 Task: Add Frozen Wild Sockeye Salmon Fillet to the cart.
Action: Mouse moved to (14, 112)
Screenshot: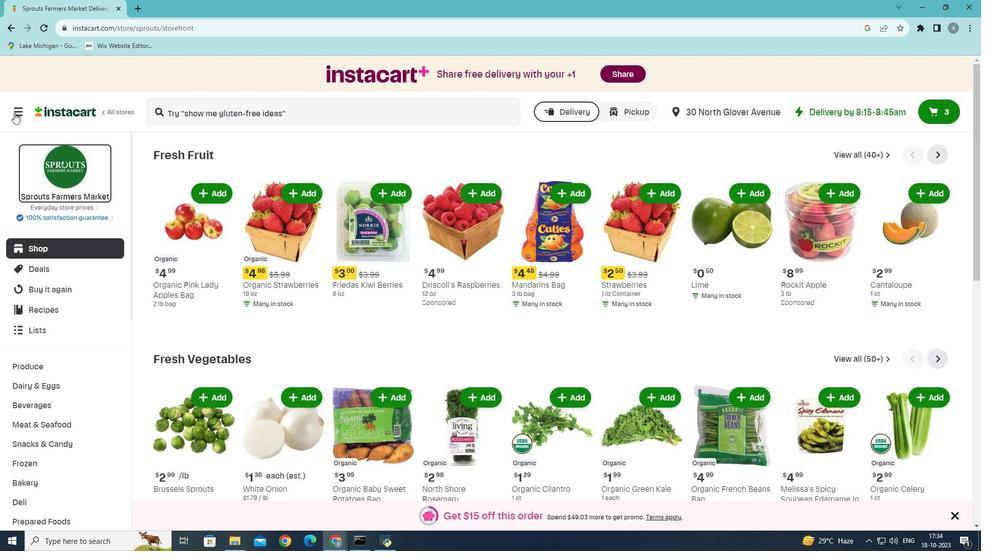
Action: Mouse pressed left at (14, 112)
Screenshot: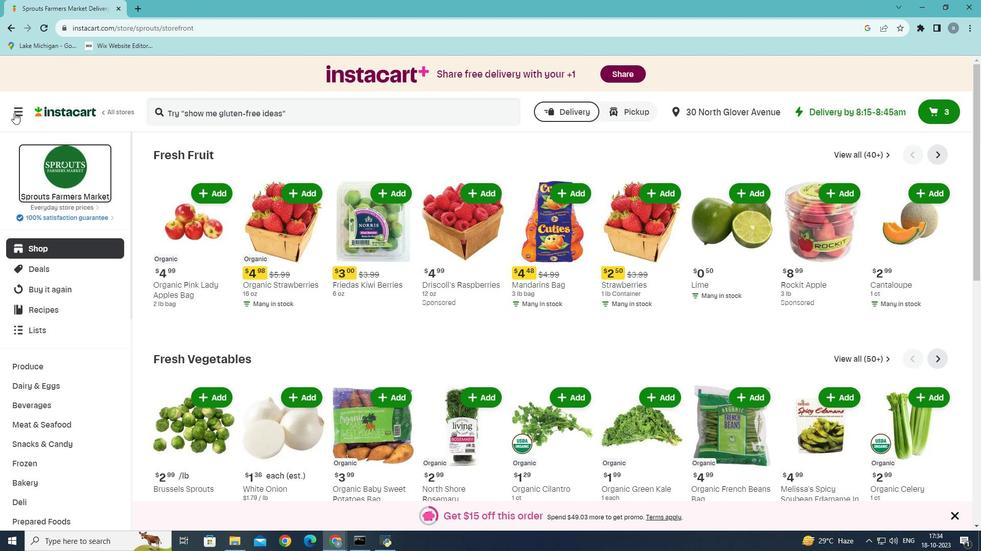 
Action: Mouse moved to (75, 292)
Screenshot: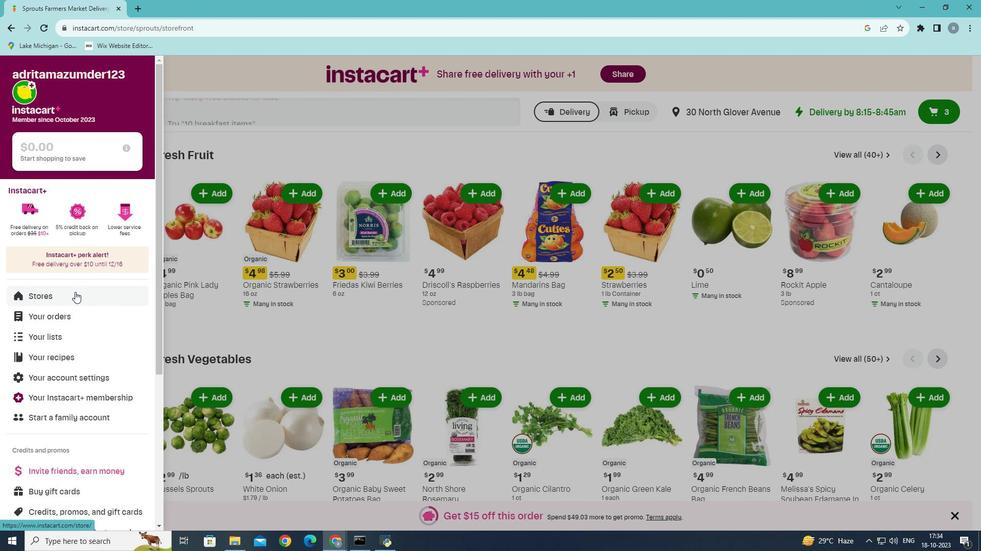 
Action: Mouse pressed left at (75, 292)
Screenshot: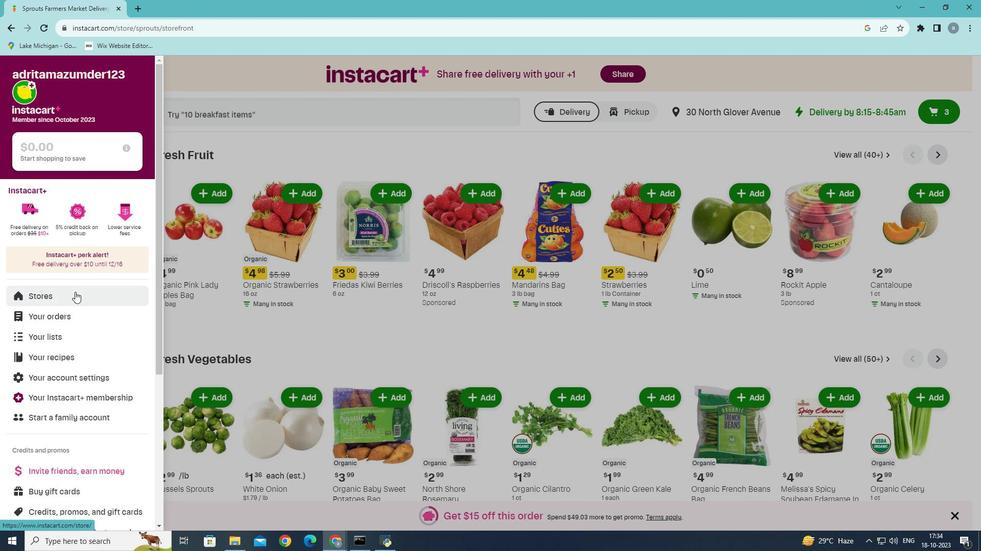 
Action: Mouse moved to (238, 111)
Screenshot: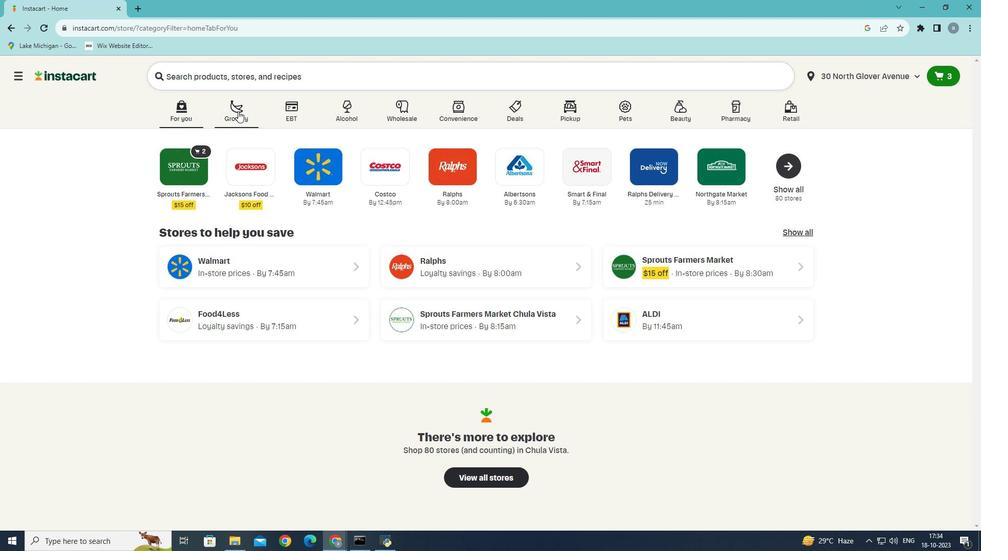 
Action: Mouse pressed left at (238, 111)
Screenshot: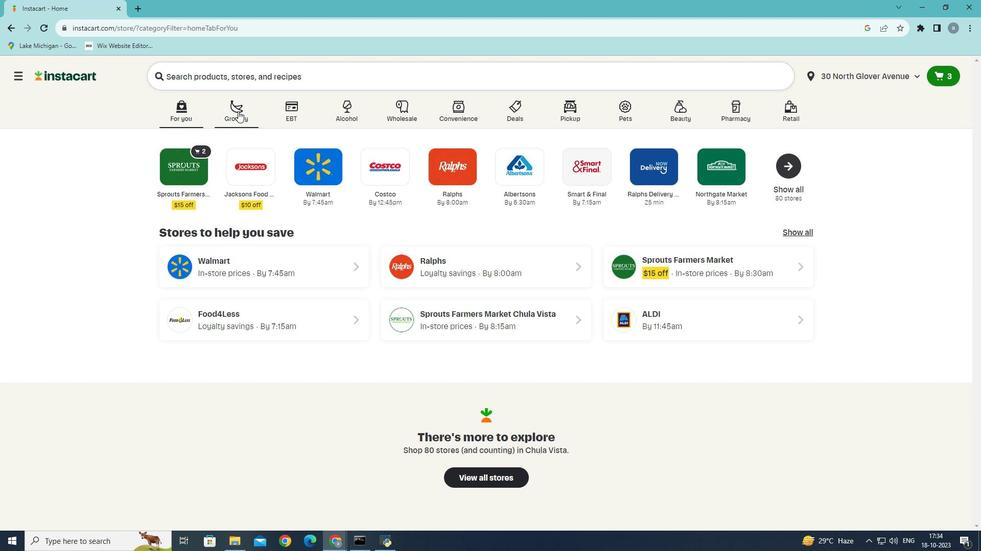 
Action: Mouse moved to (237, 290)
Screenshot: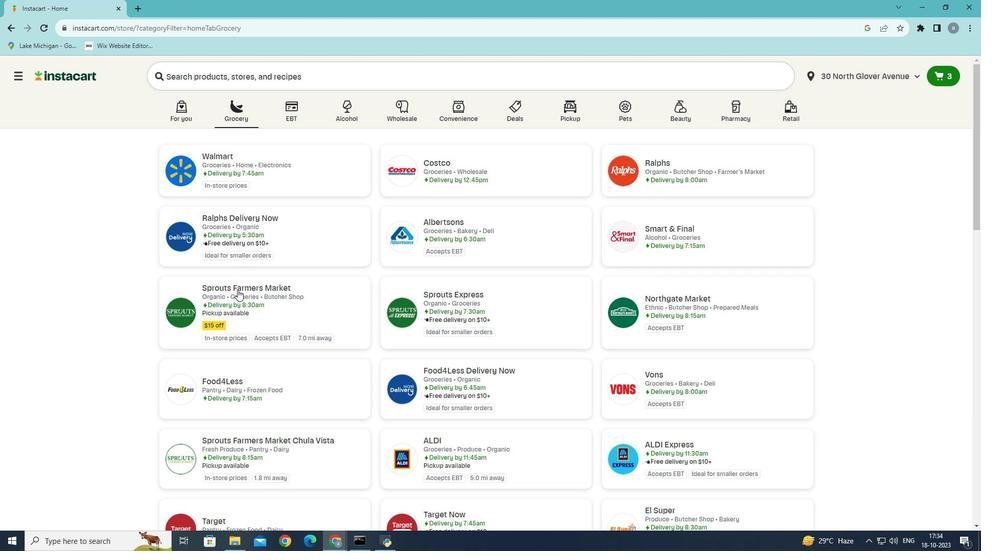 
Action: Mouse pressed left at (237, 290)
Screenshot: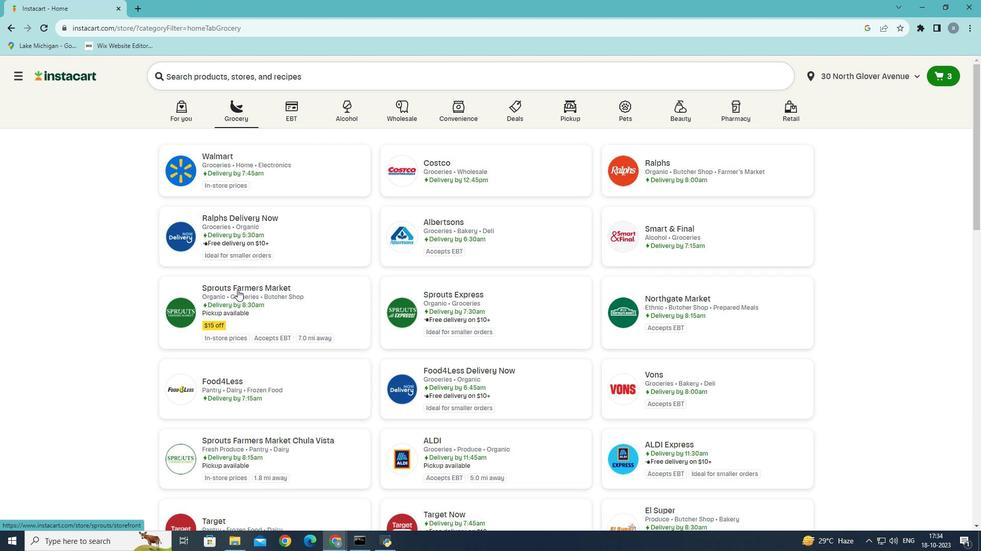
Action: Mouse moved to (99, 343)
Screenshot: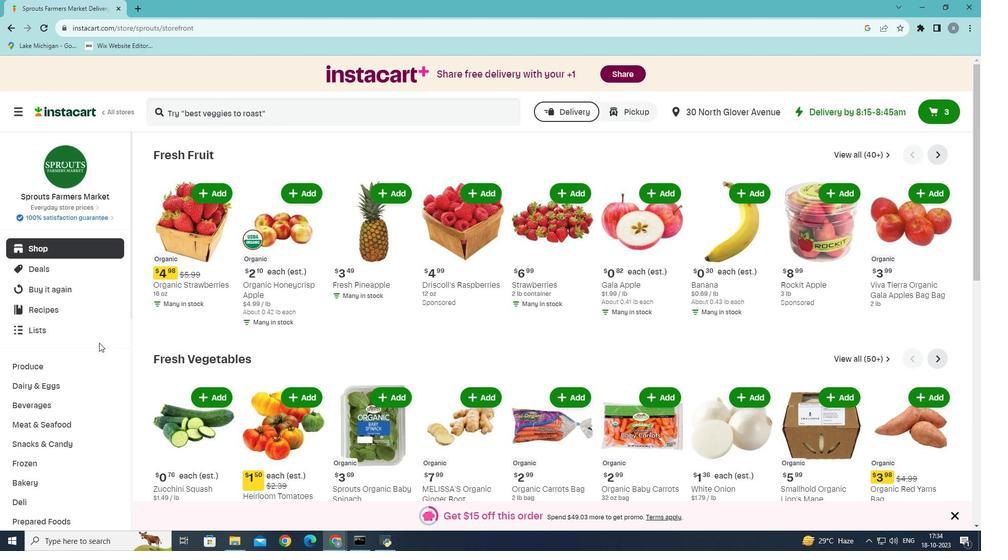 
Action: Mouse scrolled (99, 342) with delta (0, 0)
Screenshot: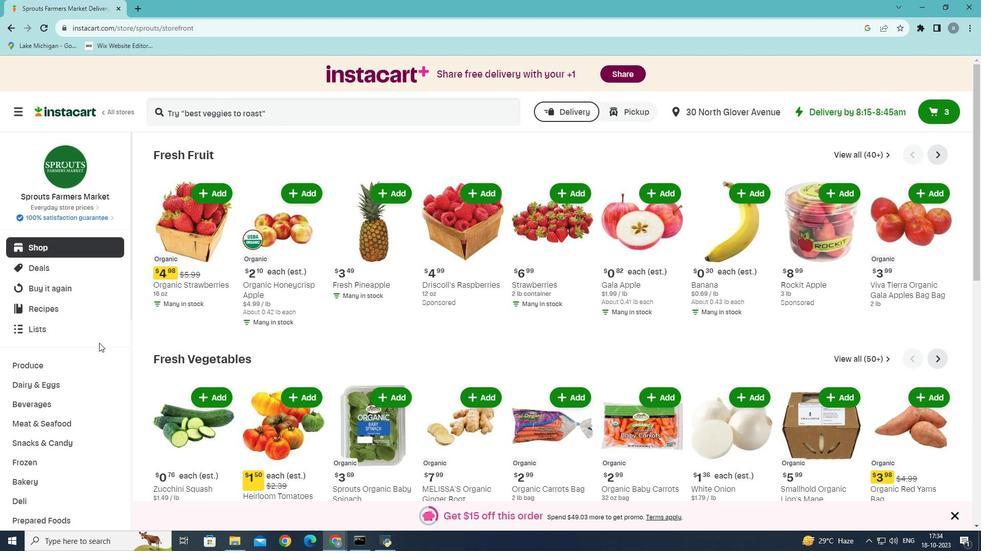 
Action: Mouse moved to (100, 344)
Screenshot: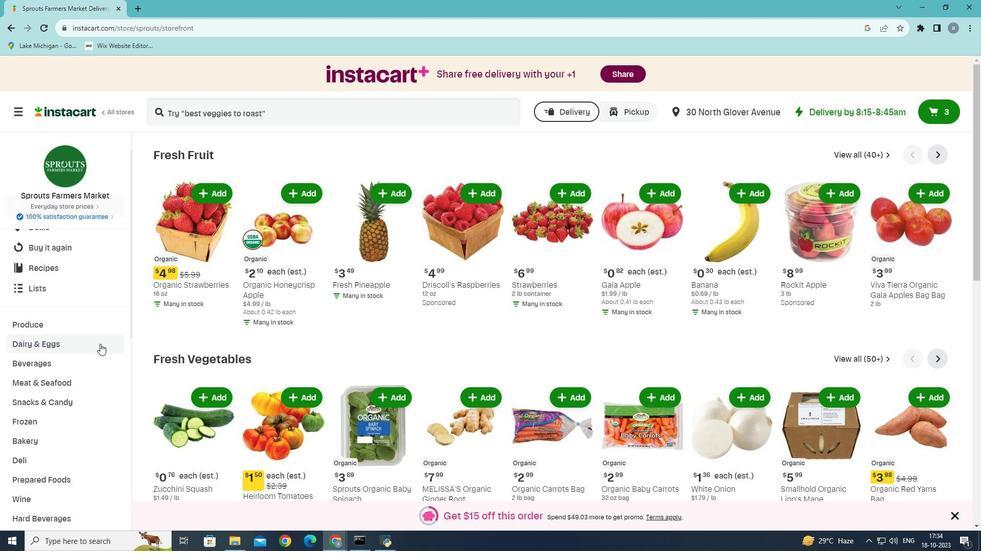 
Action: Mouse scrolled (100, 343) with delta (0, 0)
Screenshot: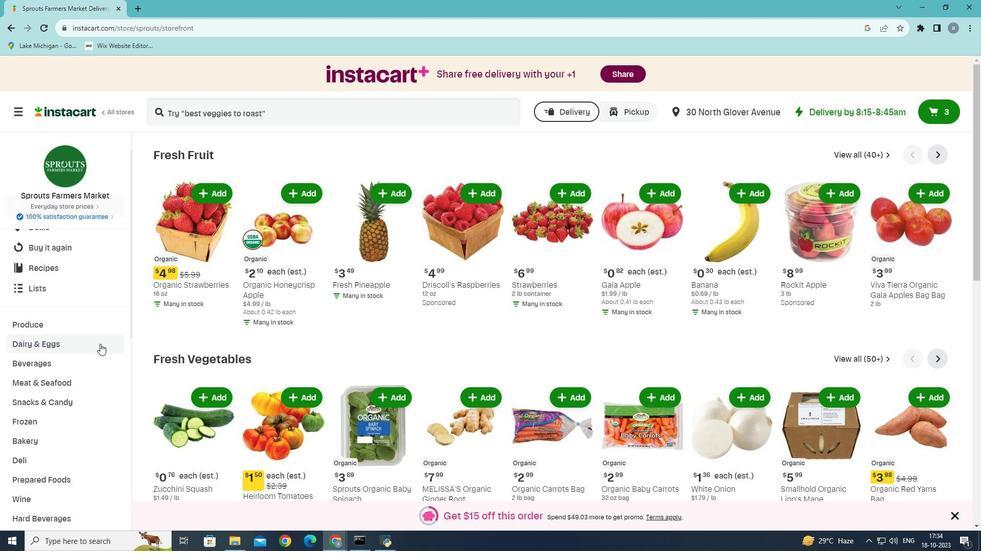 
Action: Mouse moved to (85, 321)
Screenshot: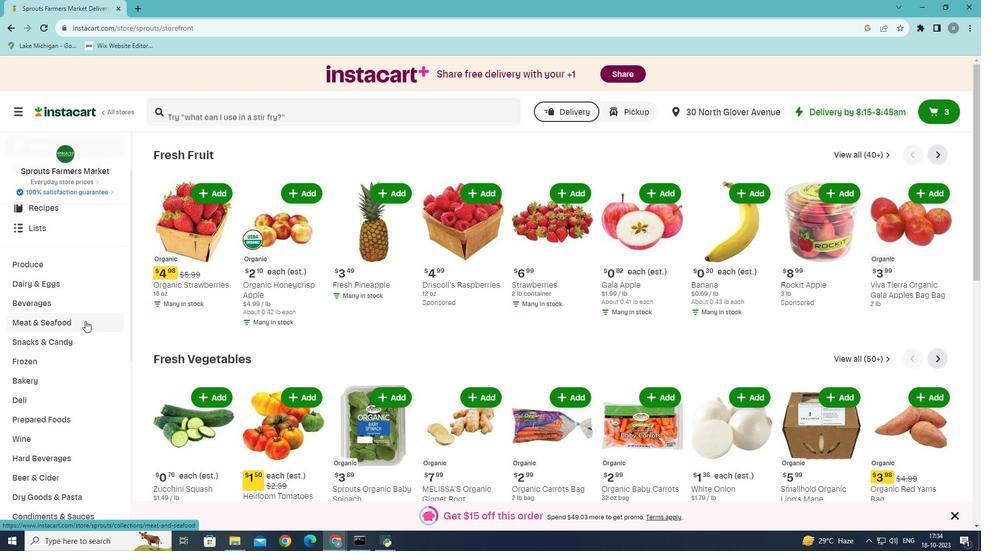 
Action: Mouse pressed left at (85, 321)
Screenshot: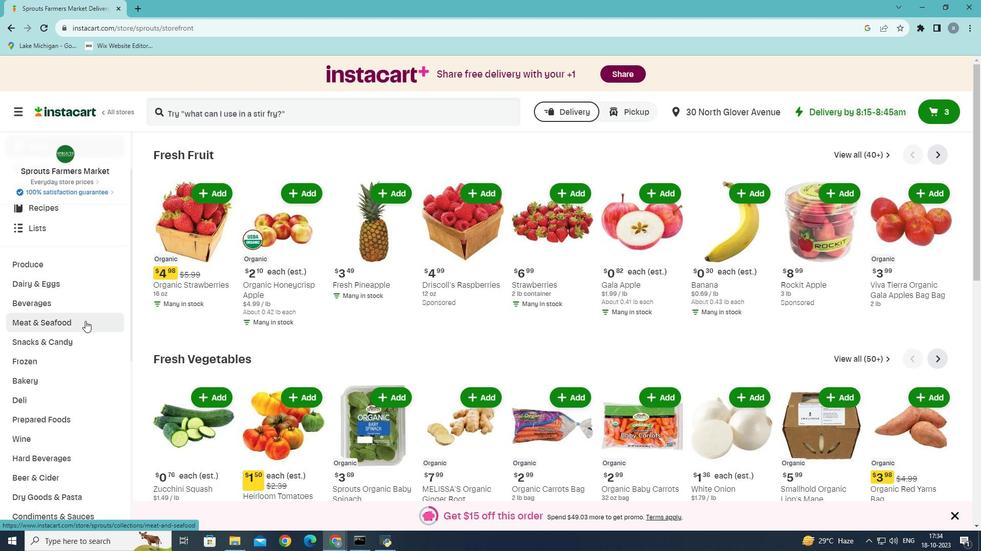 
Action: Mouse moved to (403, 177)
Screenshot: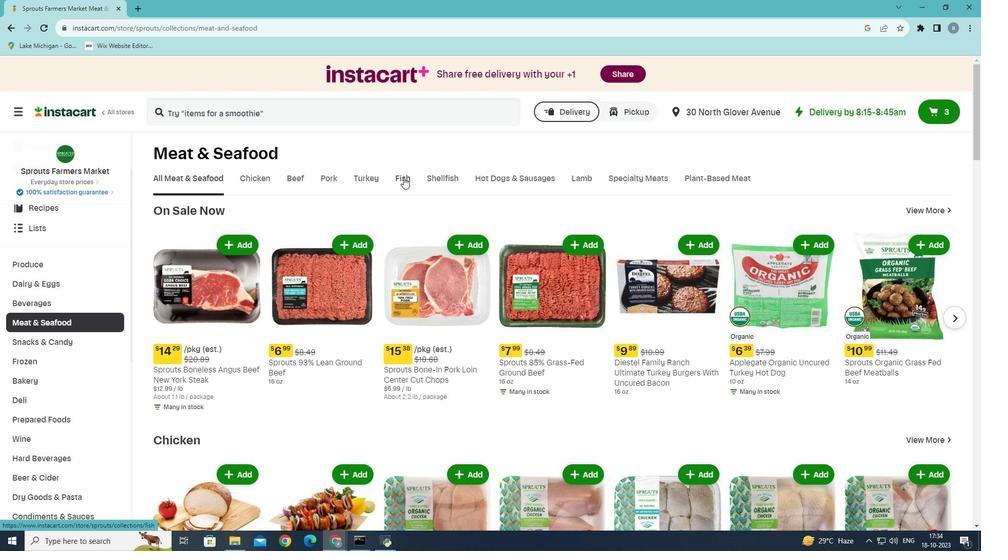 
Action: Mouse pressed left at (403, 177)
Screenshot: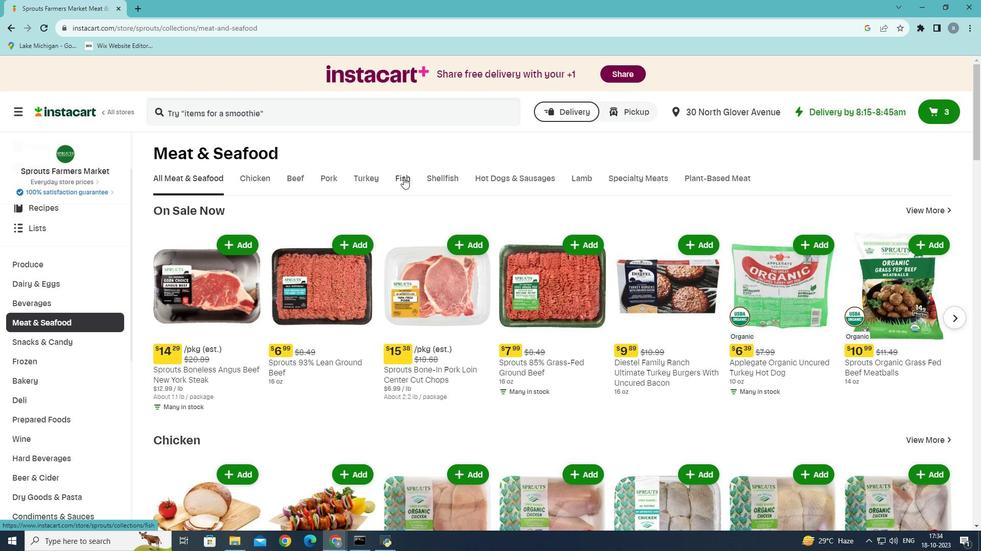 
Action: Mouse moved to (419, 302)
Screenshot: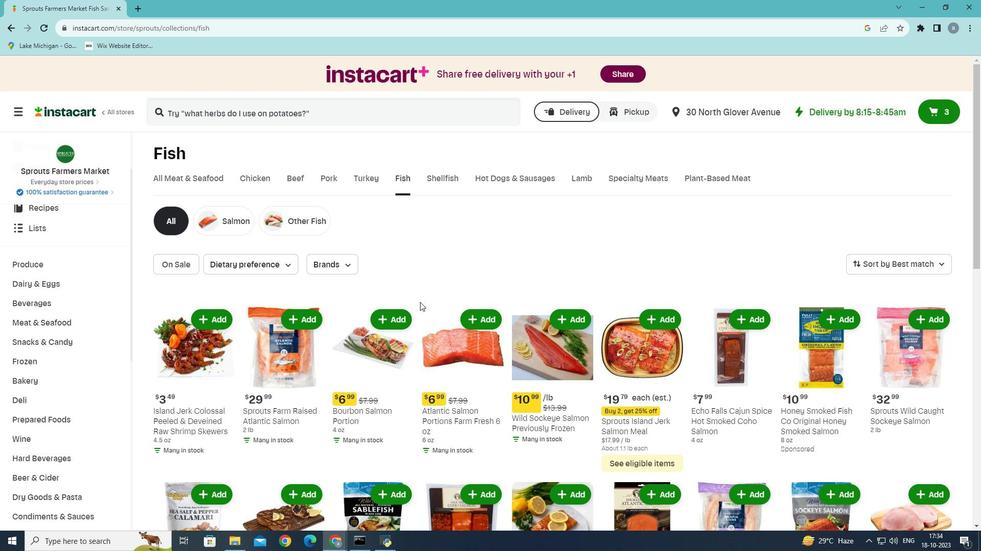 
Action: Mouse scrolled (419, 302) with delta (0, 0)
Screenshot: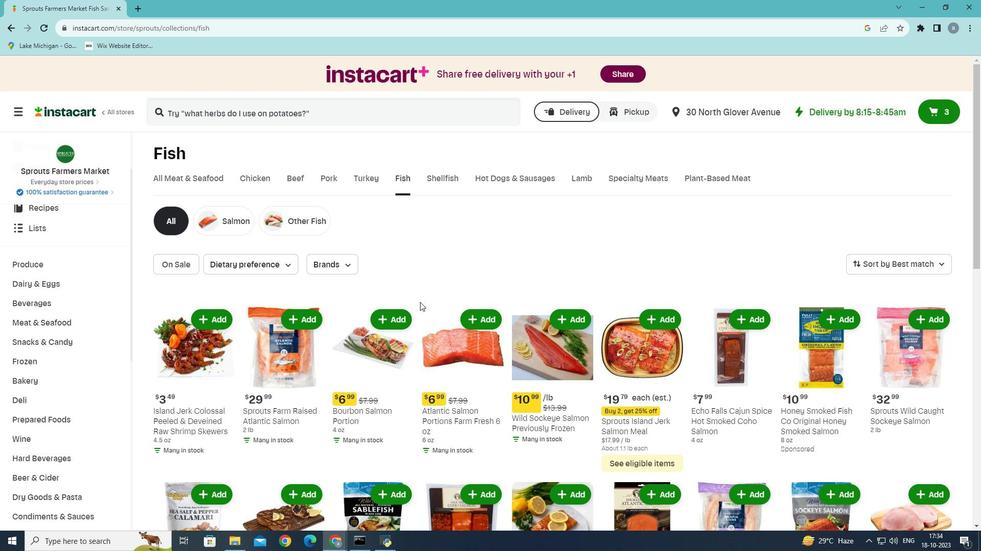 
Action: Mouse moved to (479, 314)
Screenshot: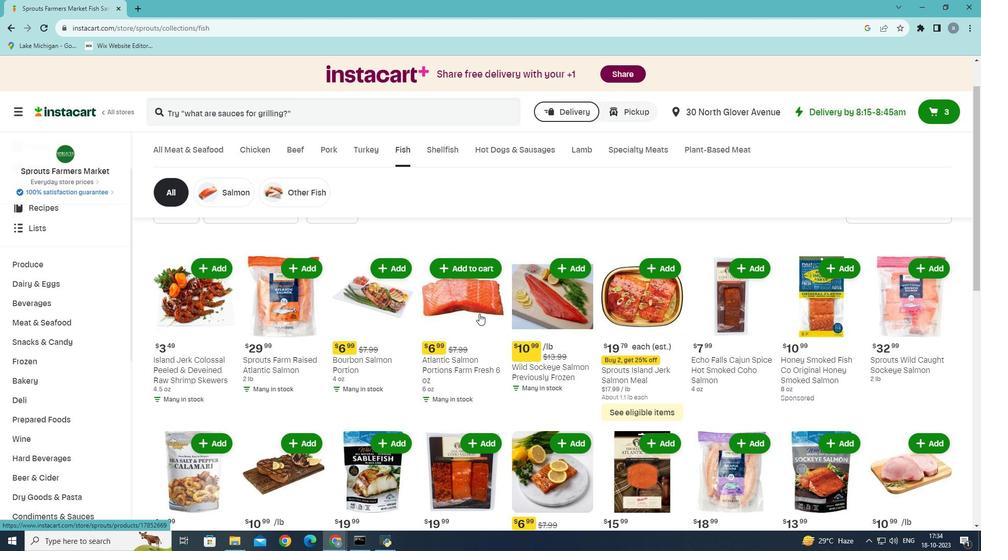 
Action: Mouse scrolled (479, 313) with delta (0, 0)
Screenshot: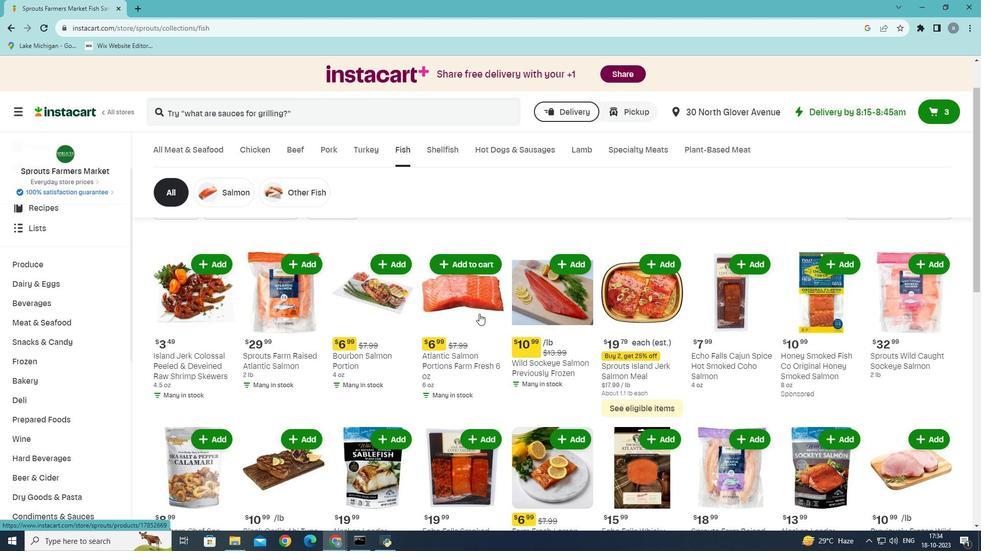 
Action: Mouse scrolled (479, 313) with delta (0, 0)
Screenshot: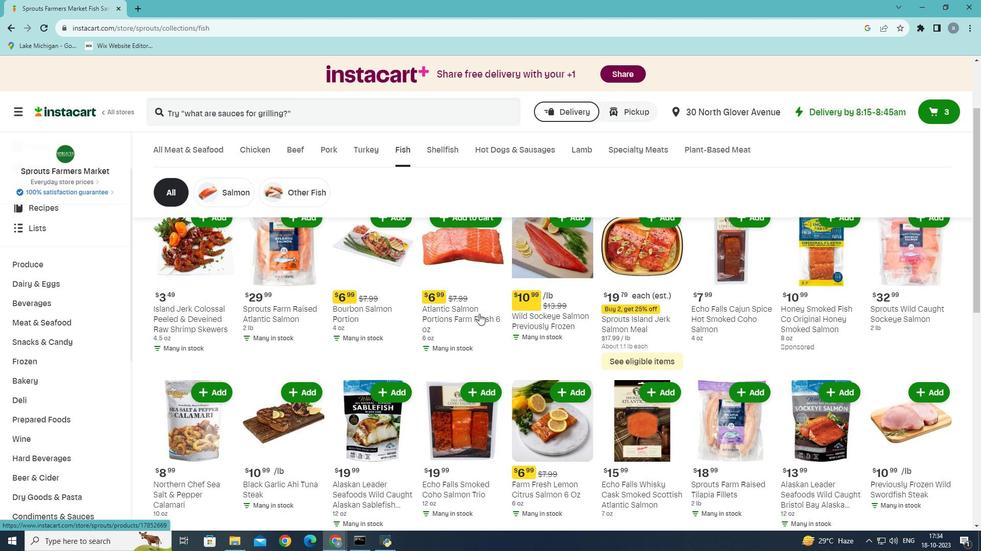 
Action: Mouse moved to (480, 312)
Screenshot: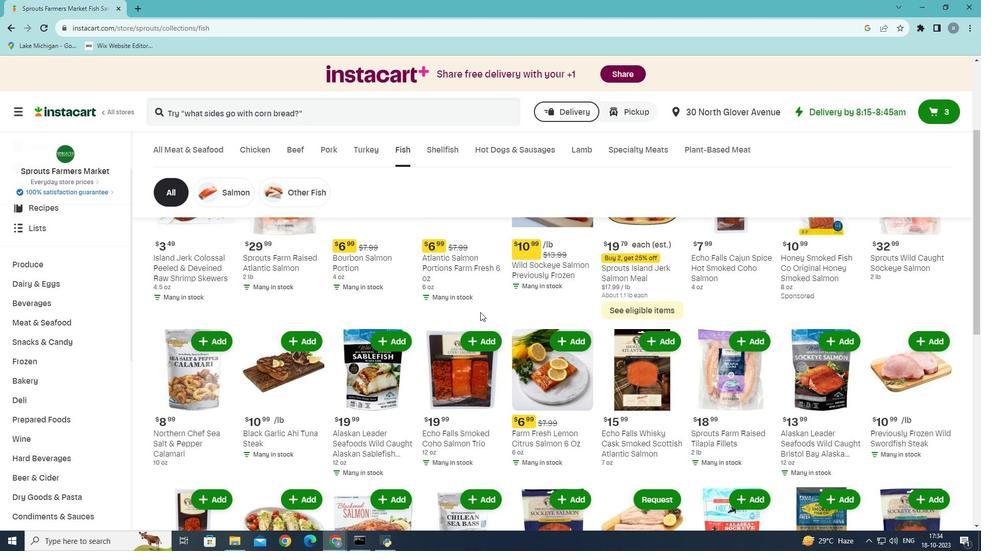 
Action: Mouse scrolled (480, 312) with delta (0, 0)
Screenshot: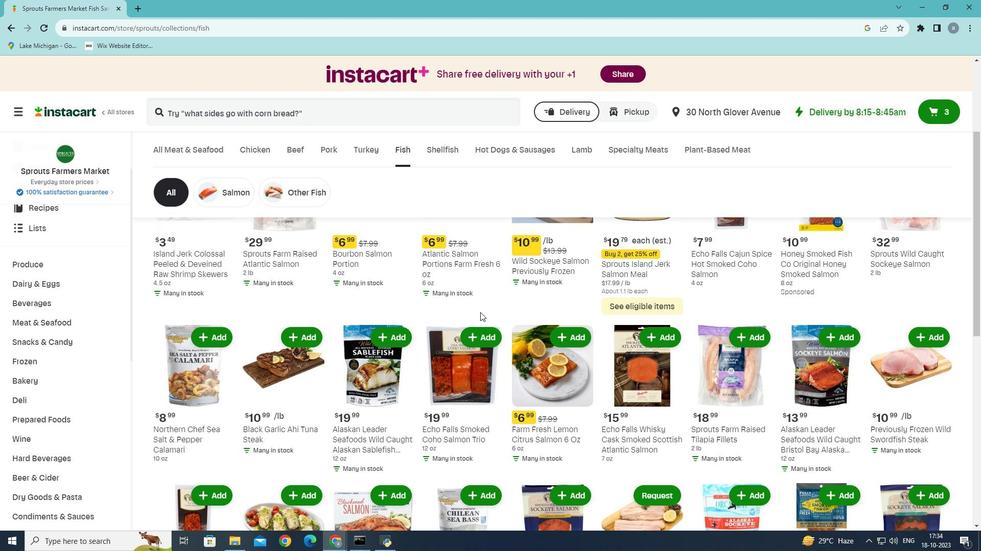 
Action: Mouse scrolled (480, 312) with delta (0, 0)
Screenshot: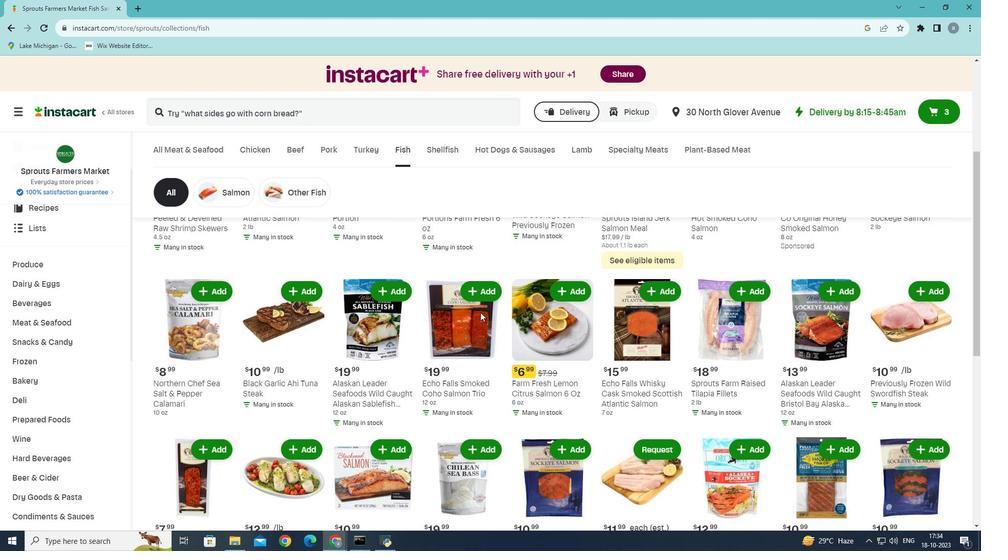 
Action: Mouse scrolled (480, 312) with delta (0, 0)
Screenshot: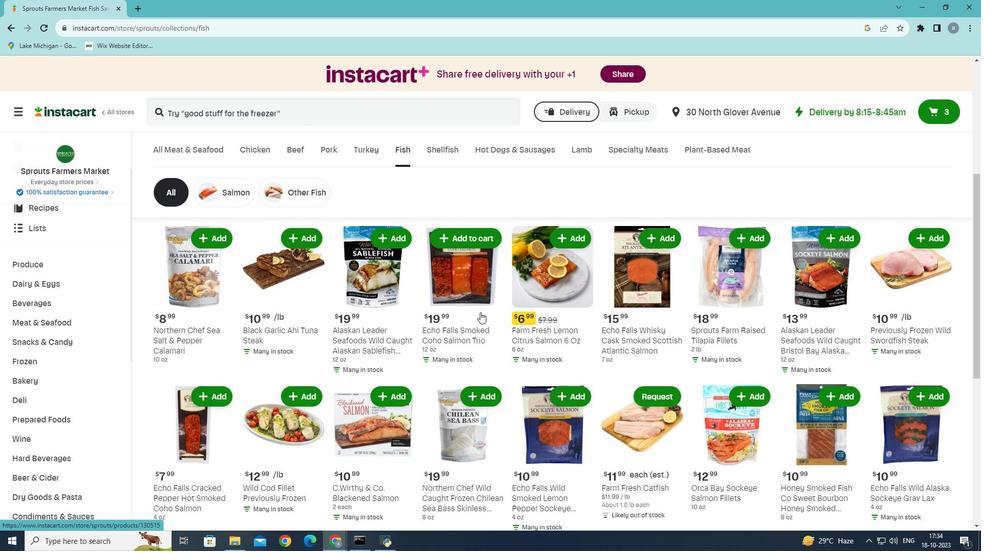 
Action: Mouse moved to (480, 312)
Screenshot: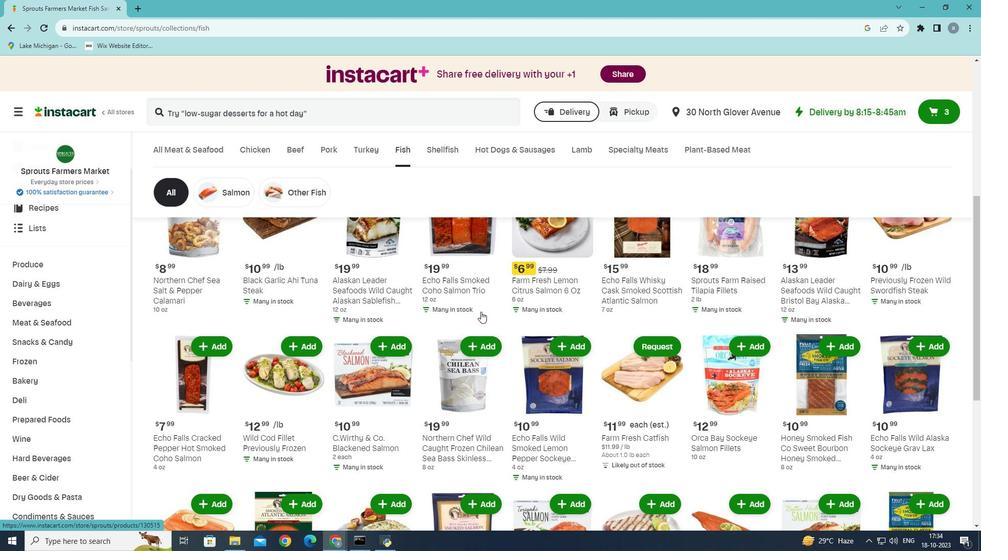 
Action: Mouse scrolled (480, 311) with delta (0, 0)
Screenshot: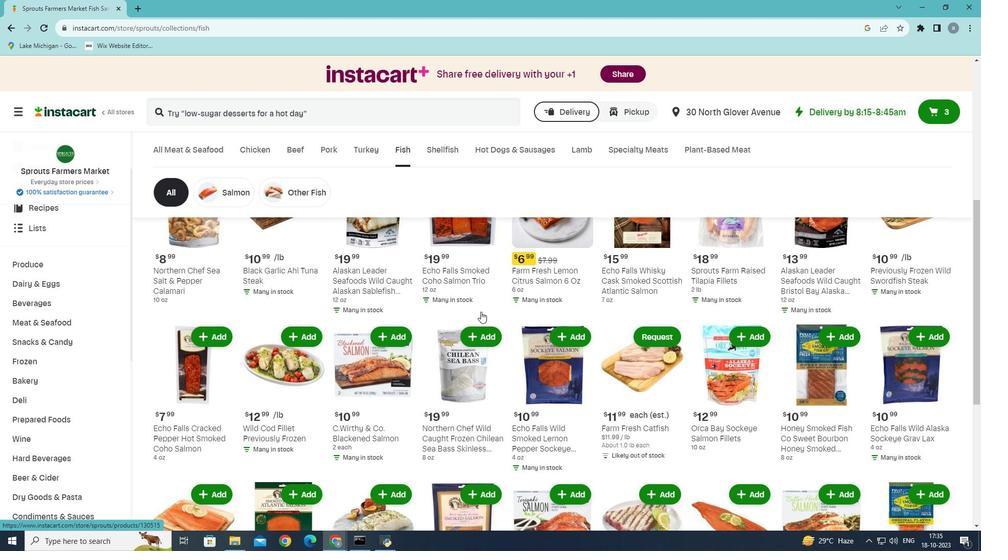 
Action: Mouse moved to (481, 312)
Screenshot: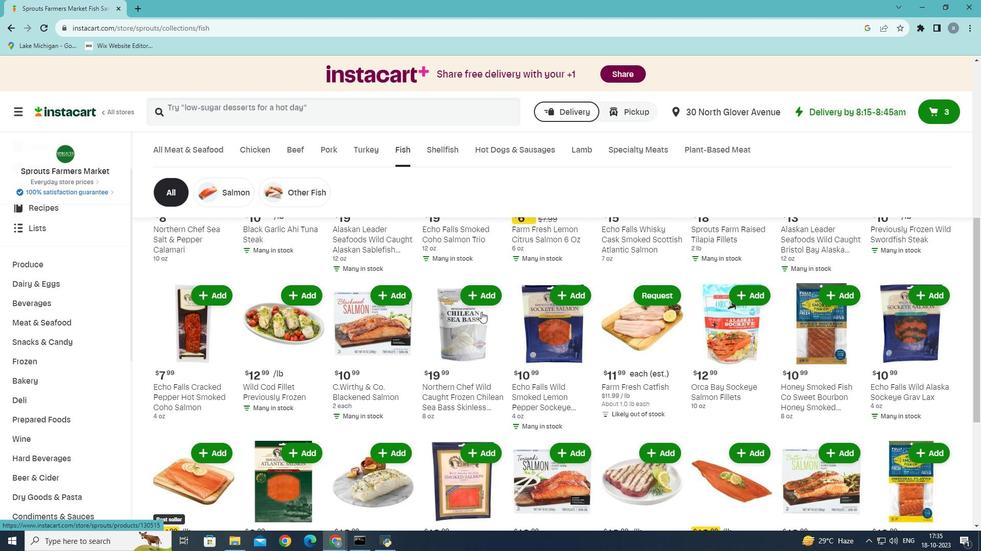 
Action: Mouse scrolled (481, 311) with delta (0, 0)
Screenshot: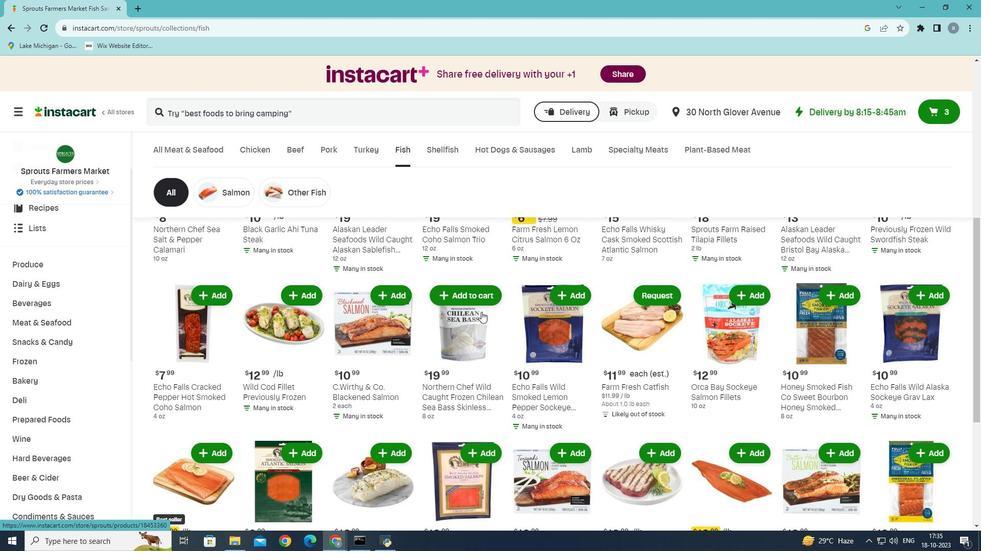 
Action: Mouse scrolled (481, 311) with delta (0, 0)
Screenshot: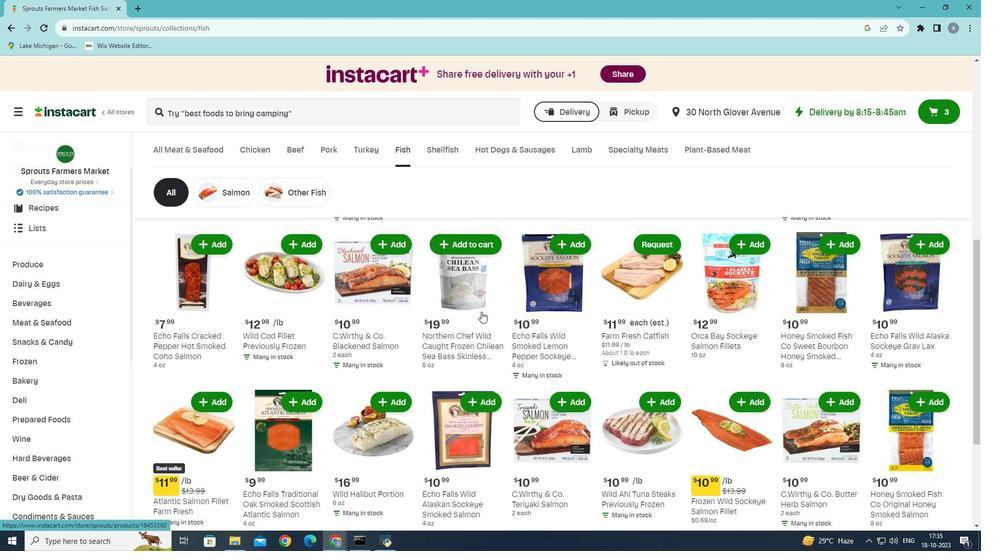 
Action: Mouse moved to (482, 311)
Screenshot: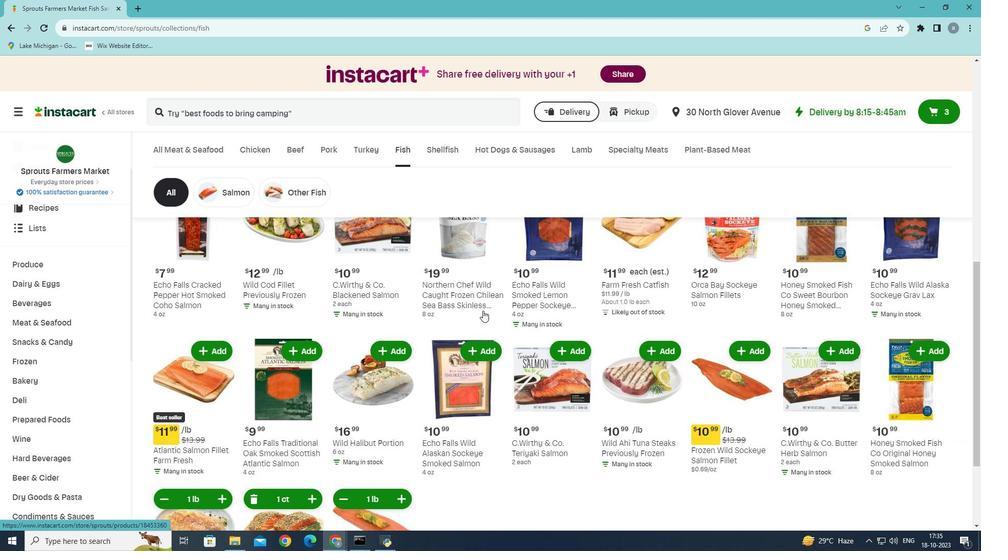 
Action: Mouse scrolled (482, 310) with delta (0, 0)
Screenshot: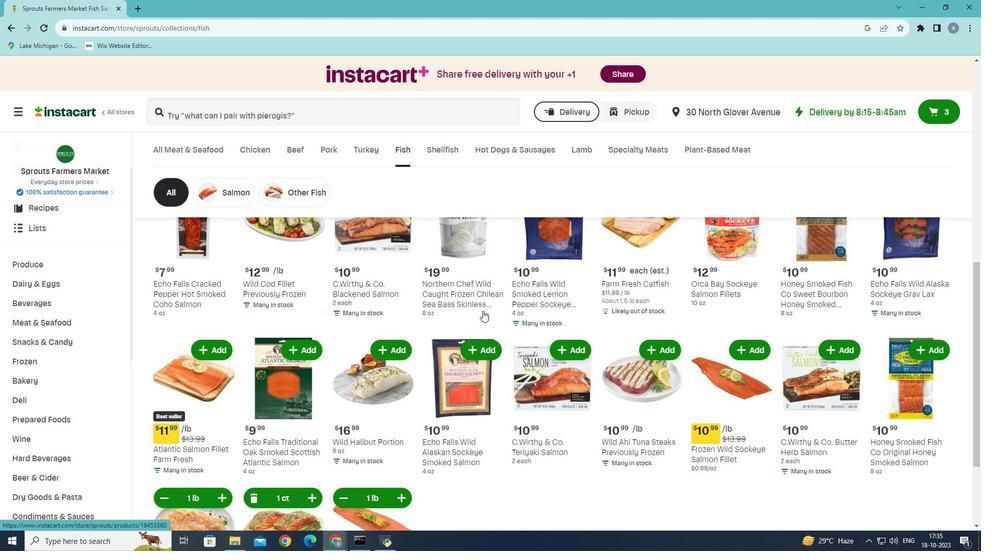 
Action: Mouse moved to (482, 311)
Screenshot: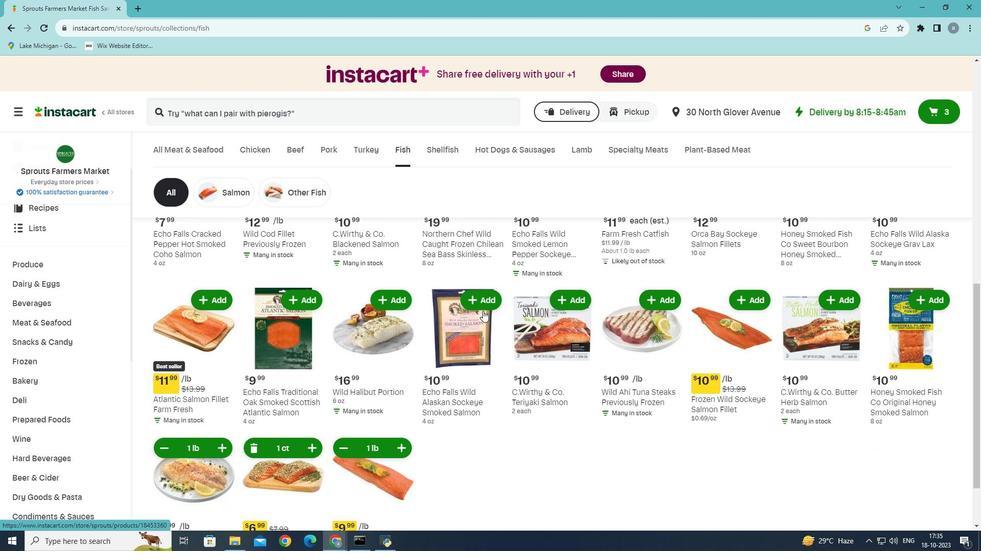 
Action: Mouse scrolled (482, 310) with delta (0, 0)
Screenshot: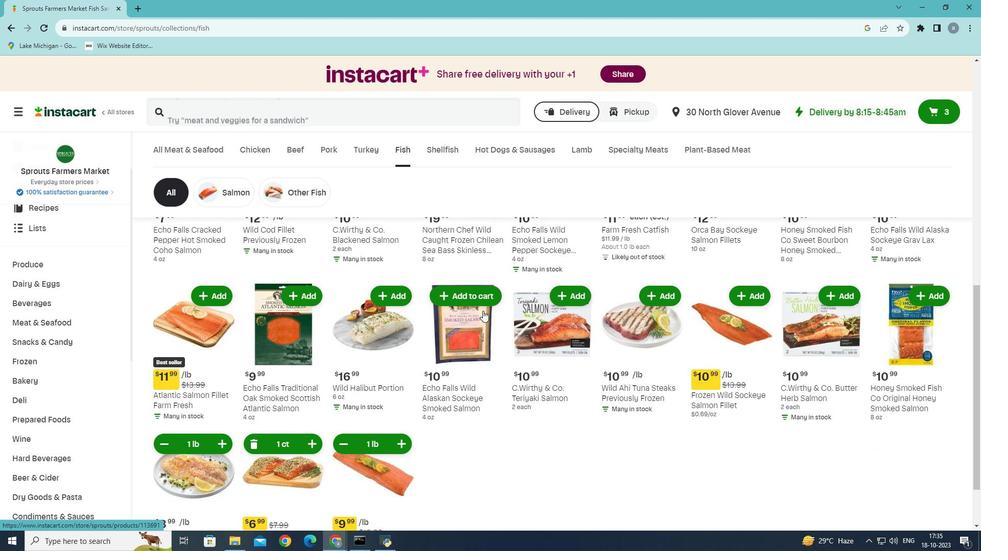 
Action: Mouse moved to (741, 247)
Screenshot: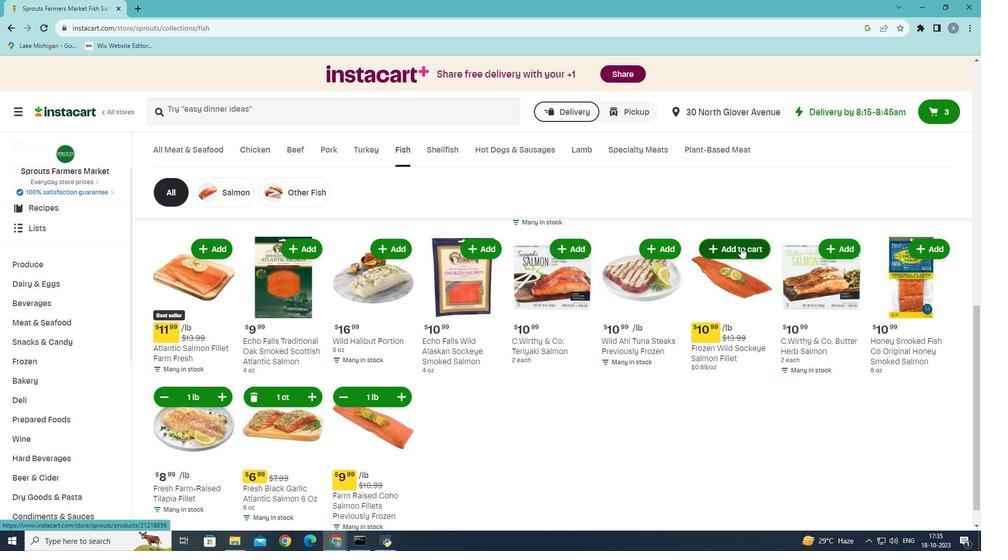 
Action: Mouse pressed left at (741, 247)
Screenshot: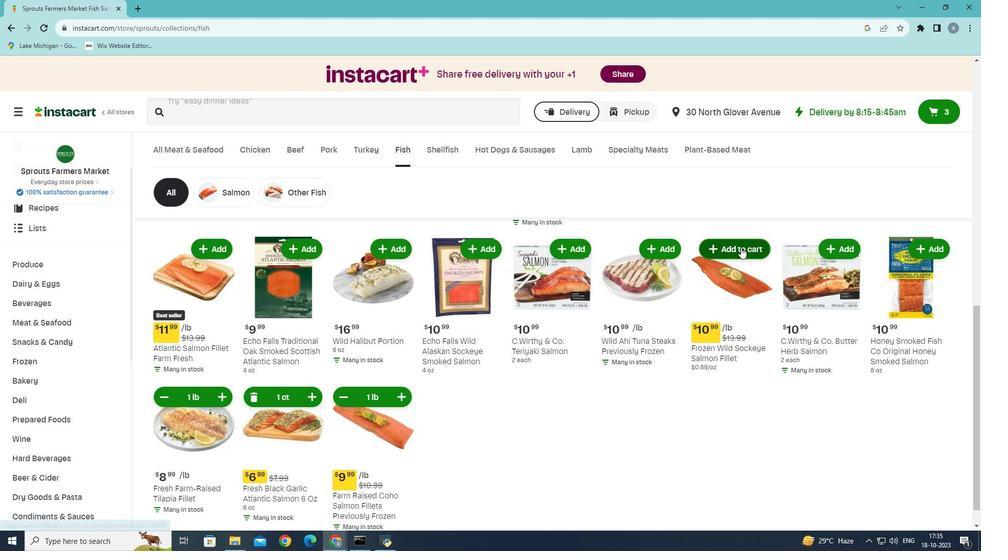 
Action: Mouse moved to (710, 265)
Screenshot: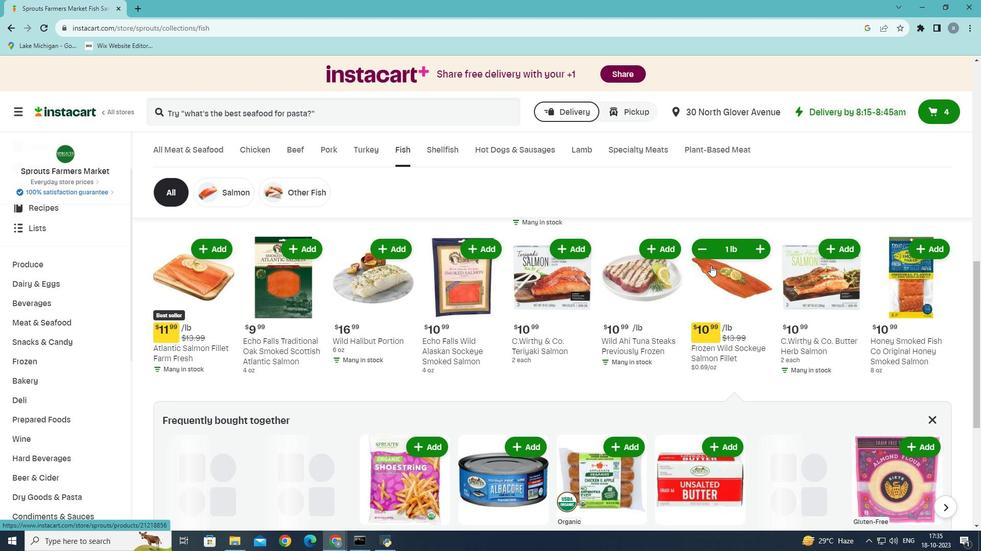 
